 Task: In the  document performance Apply all border to the tabe with  'with box; Style line and width 1/4 pt 'Select Header and apply  'Italics' Select the text and align it to the  Center
Action: Mouse pressed left at (141, 164)
Screenshot: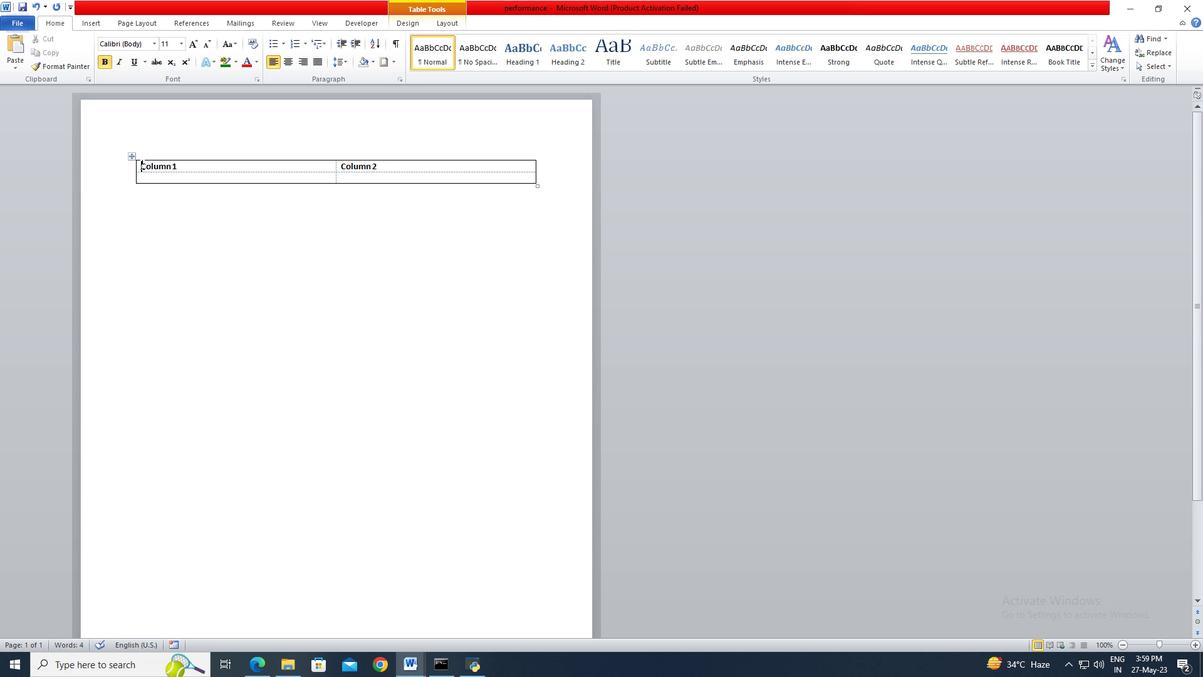 
Action: Key pressed ctrl+A
Screenshot: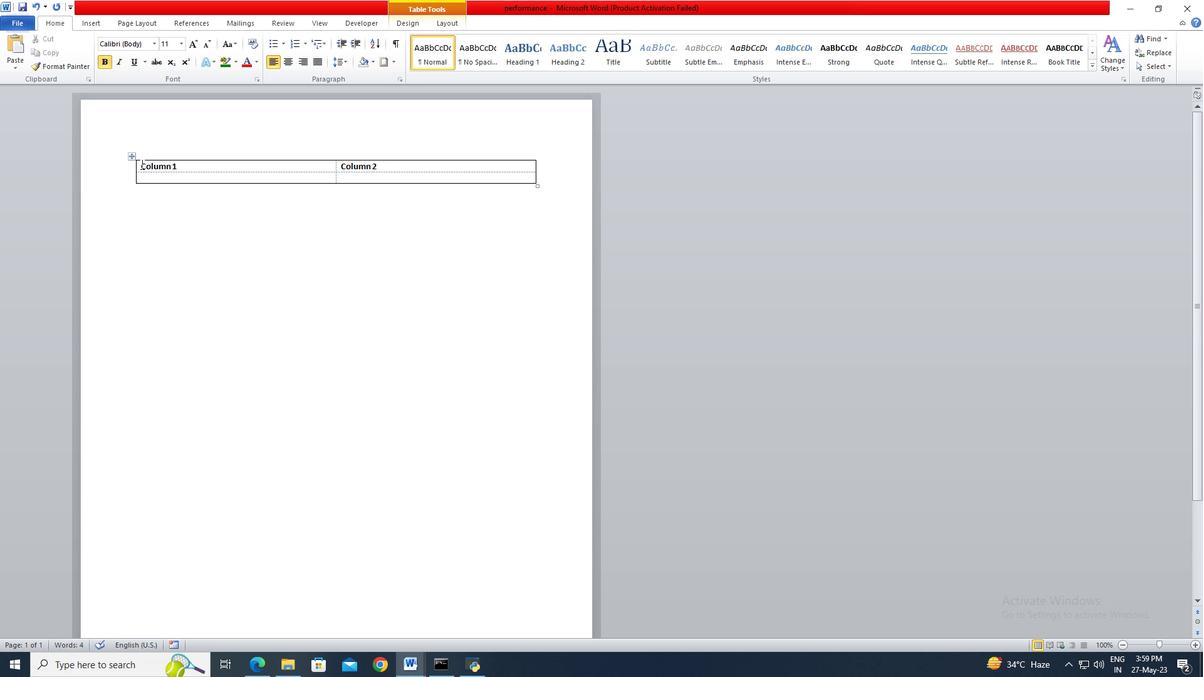 
Action: Mouse moved to (380, 66)
Screenshot: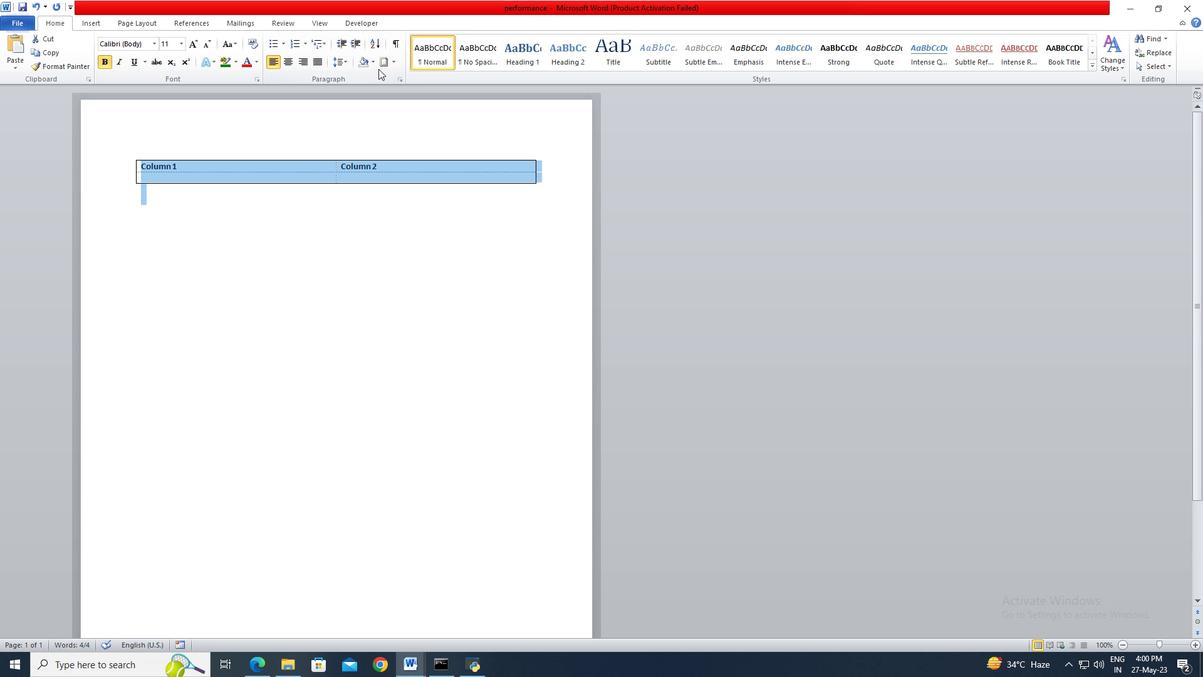 
Action: Mouse pressed left at (380, 66)
Screenshot: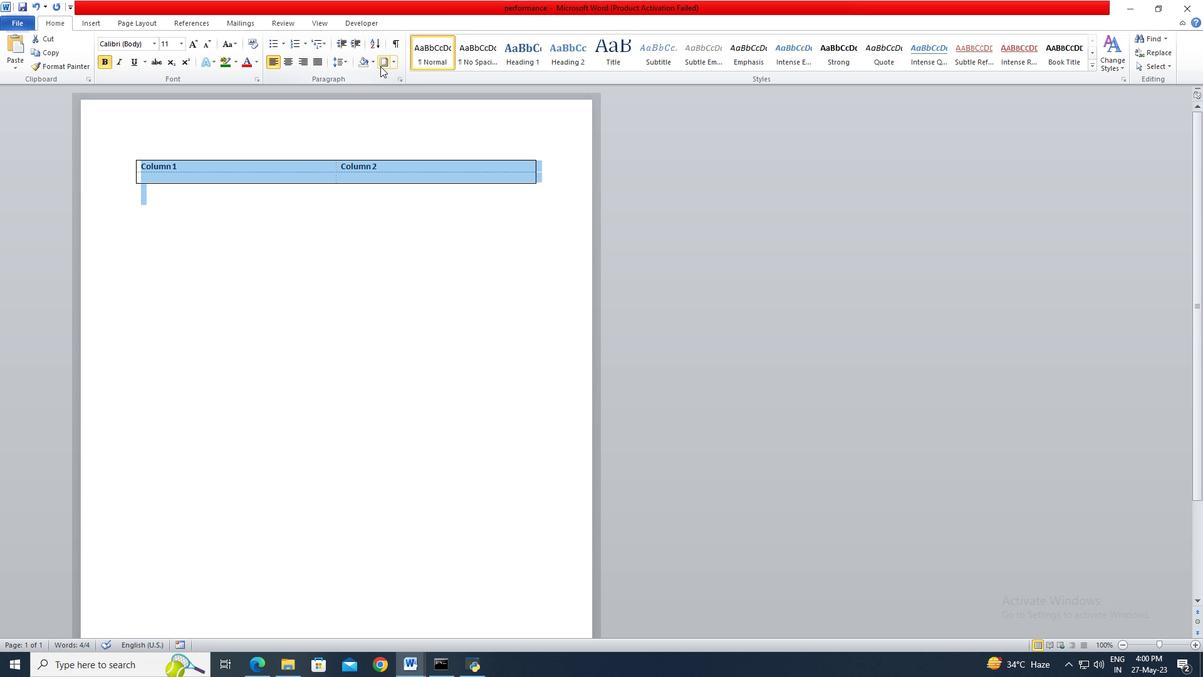 
Action: Mouse moved to (455, 285)
Screenshot: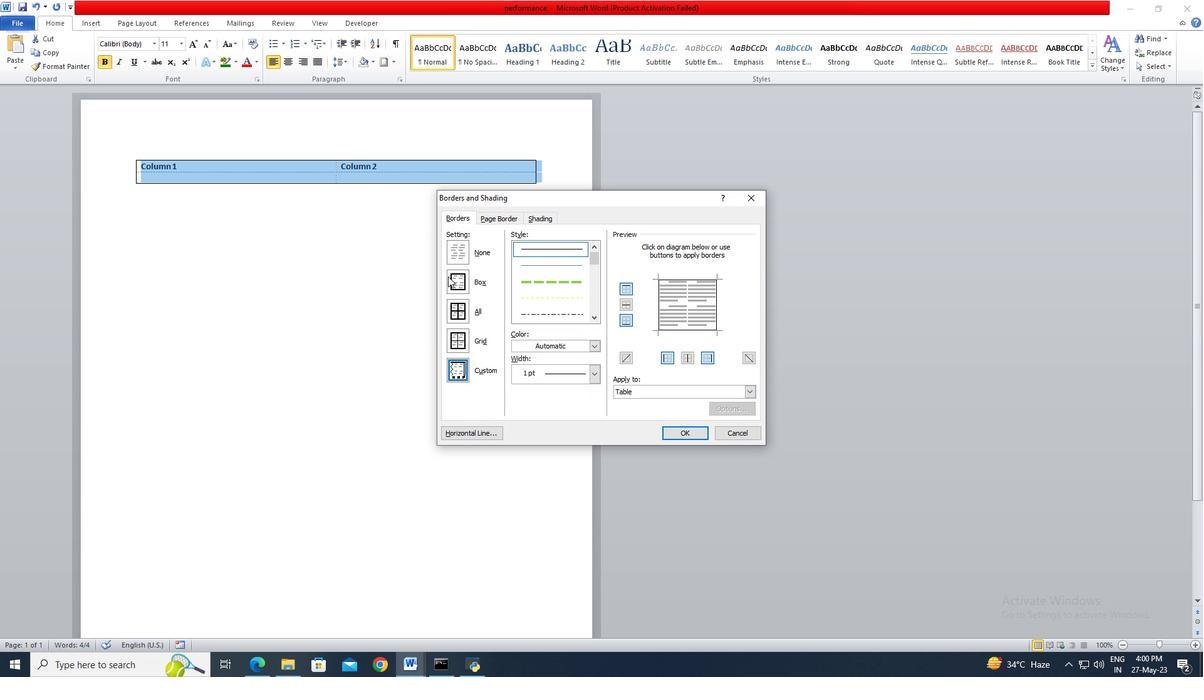 
Action: Mouse pressed left at (455, 285)
Screenshot: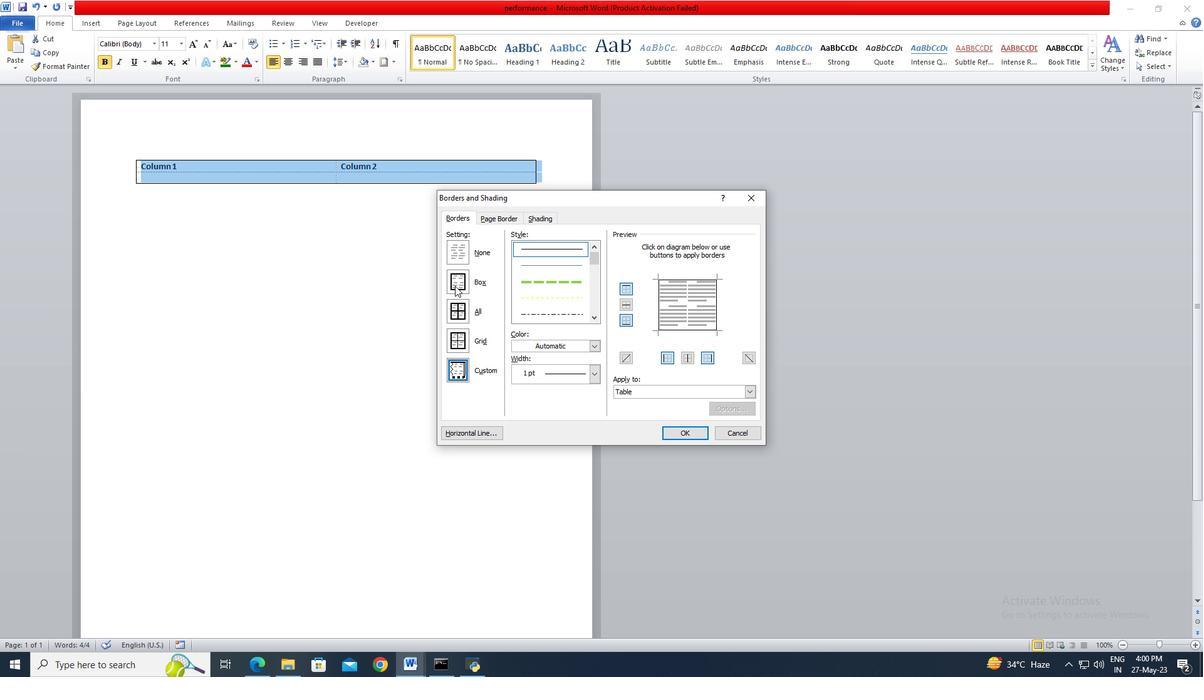 
Action: Mouse moved to (531, 248)
Screenshot: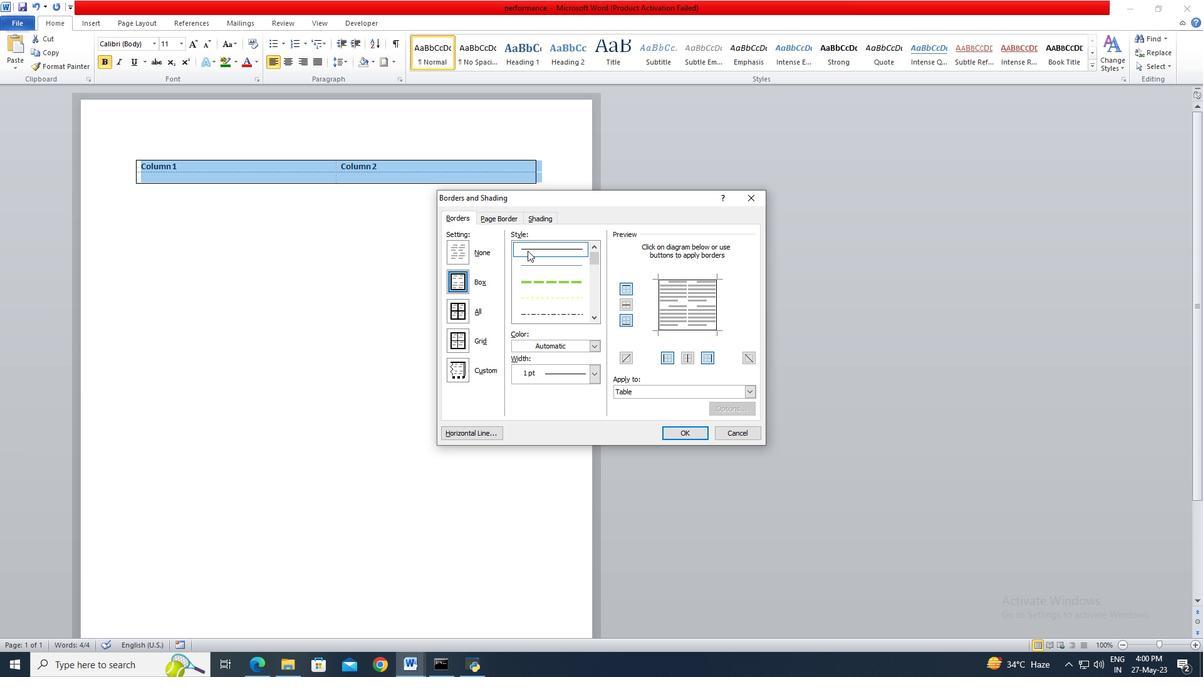 
Action: Mouse pressed left at (531, 248)
Screenshot: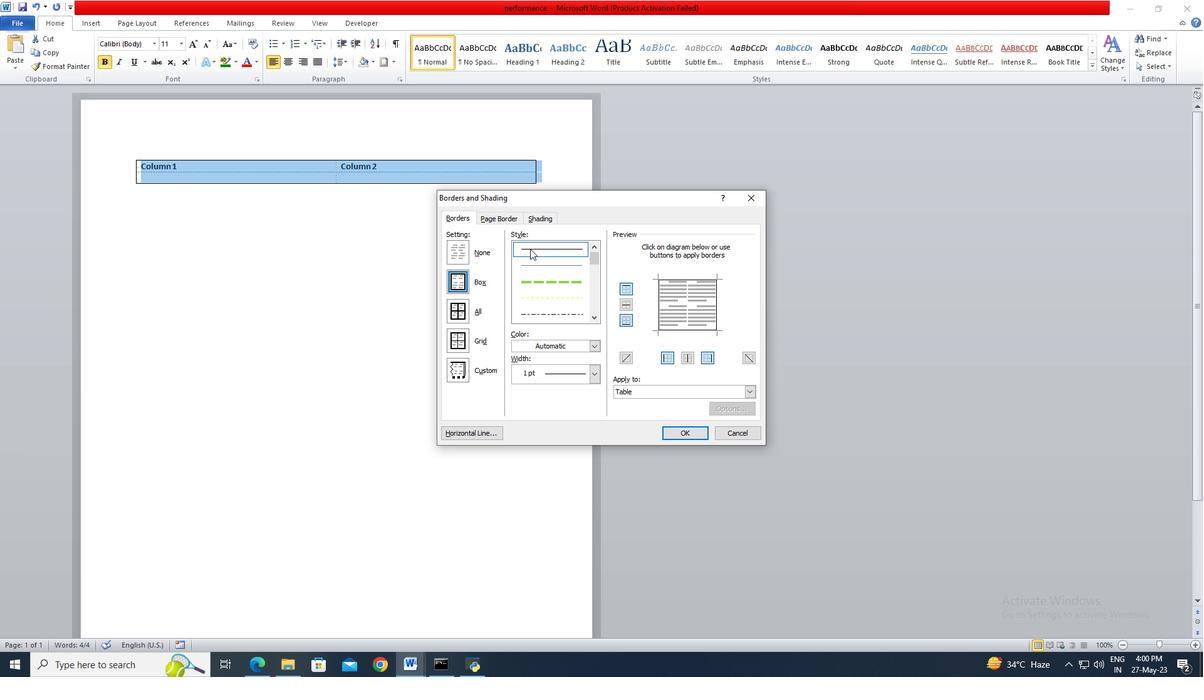 
Action: Mouse moved to (594, 375)
Screenshot: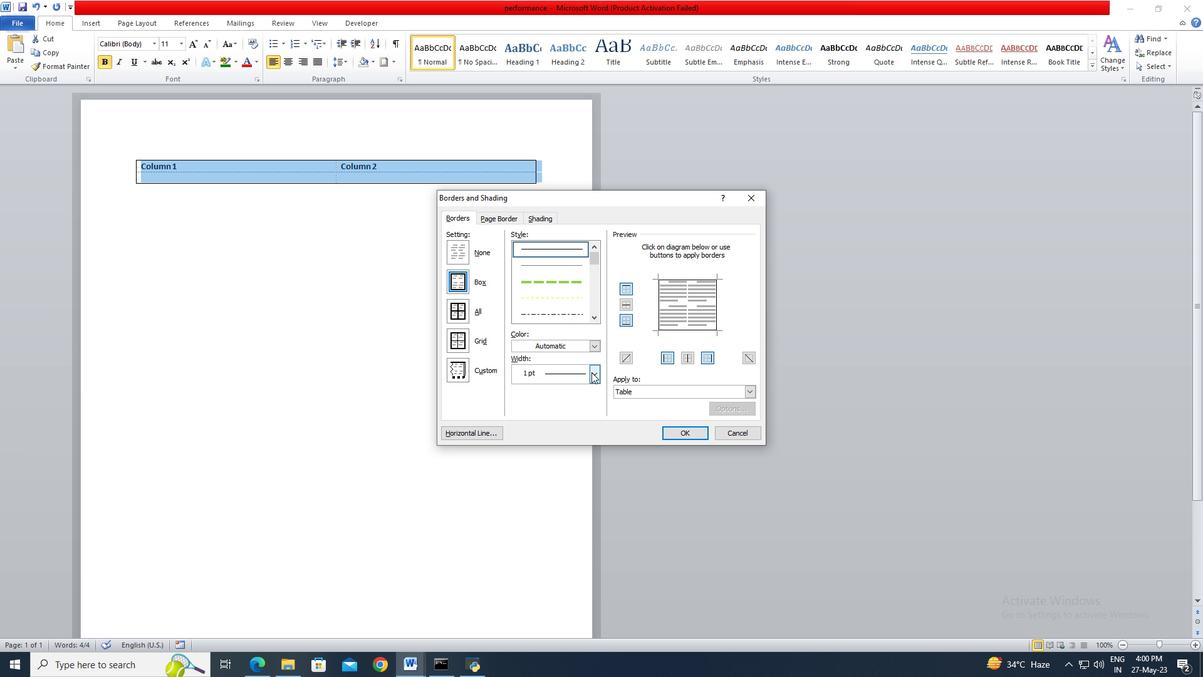 
Action: Mouse pressed left at (594, 375)
Screenshot: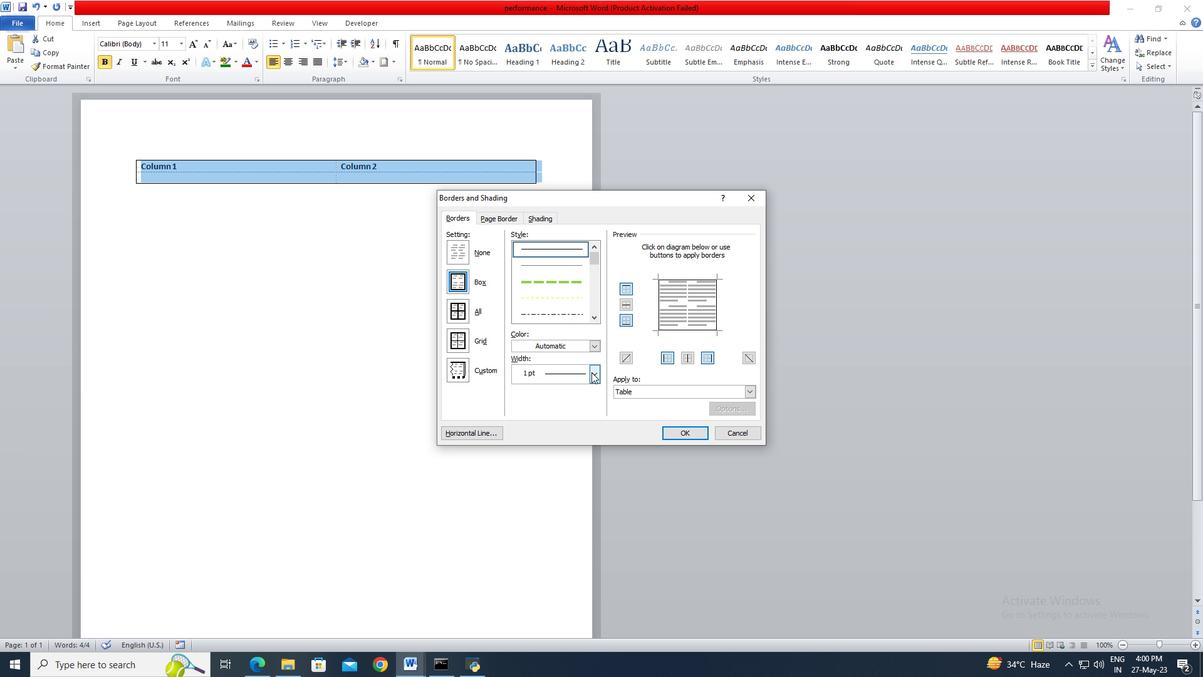 
Action: Mouse moved to (589, 391)
Screenshot: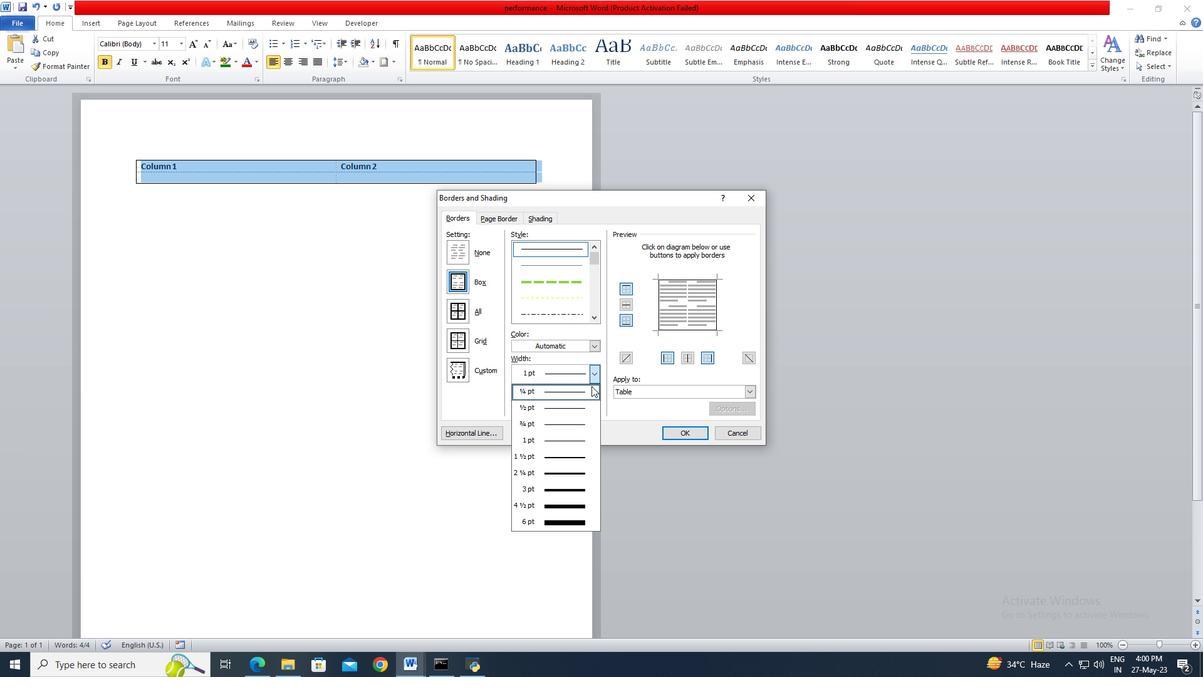 
Action: Mouse pressed left at (589, 391)
Screenshot: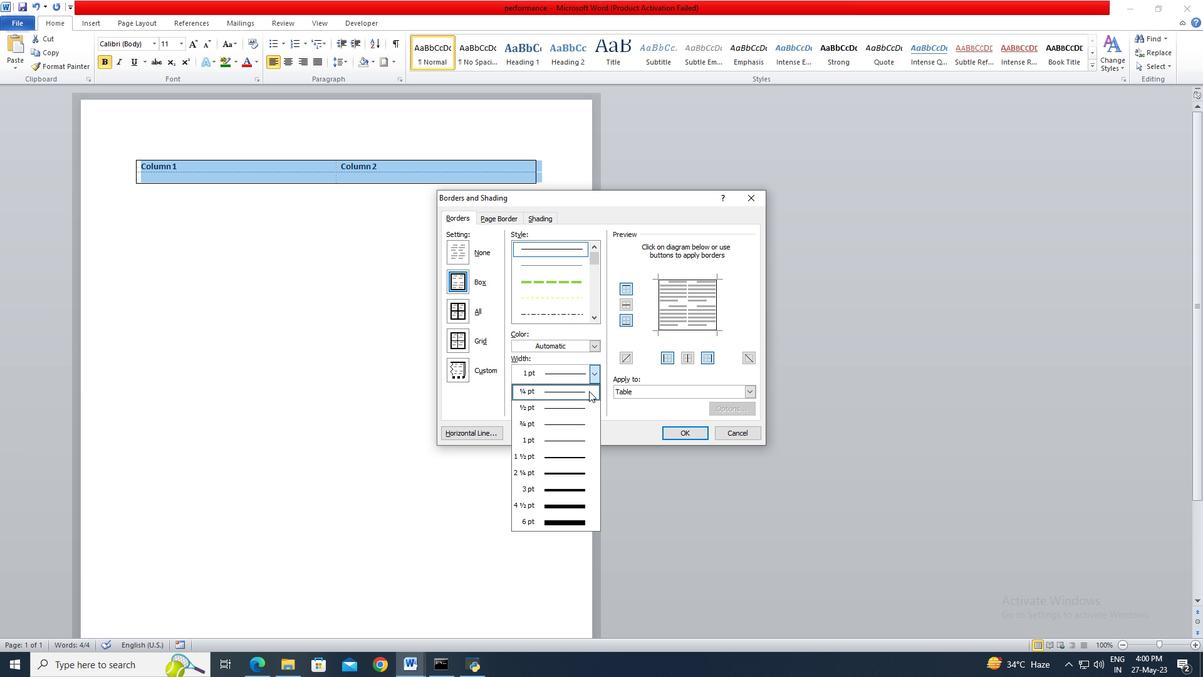 
Action: Mouse moved to (691, 432)
Screenshot: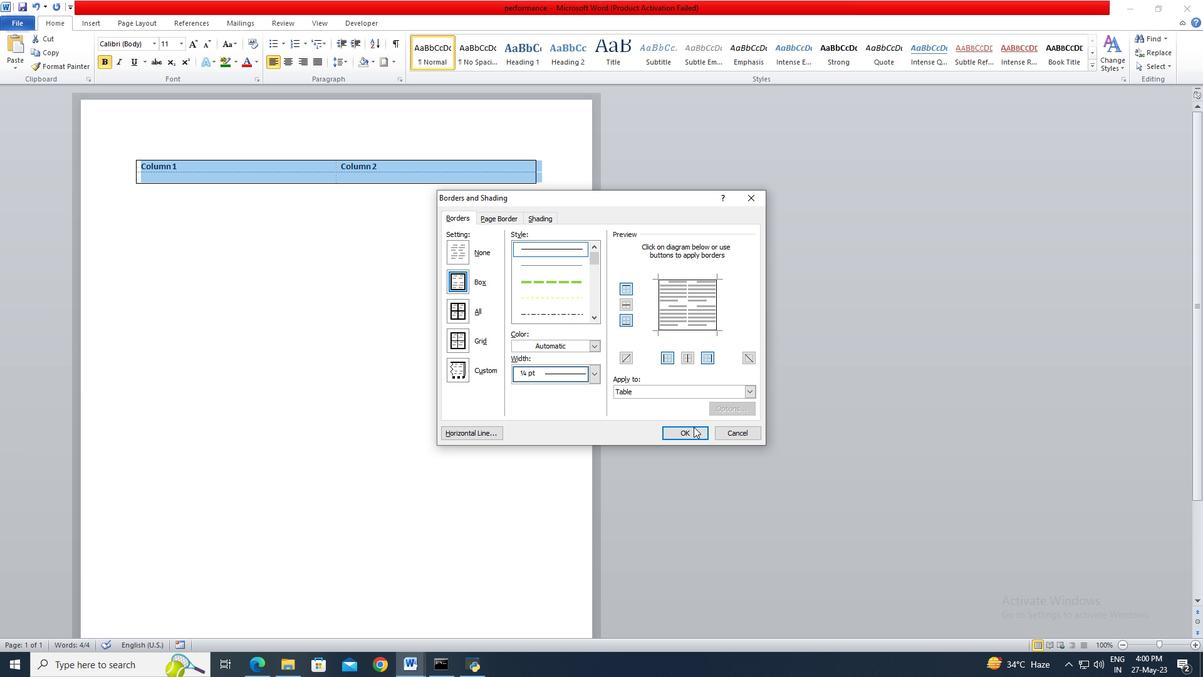 
Action: Mouse pressed left at (691, 432)
Screenshot: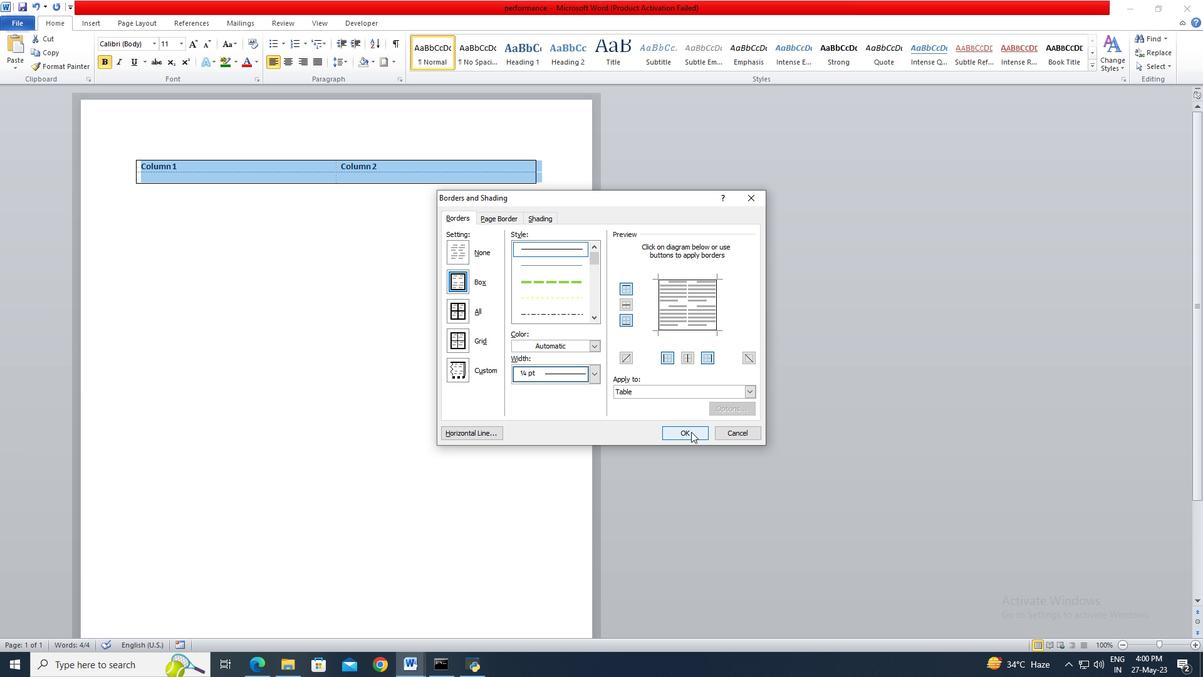 
Action: Mouse moved to (142, 164)
Screenshot: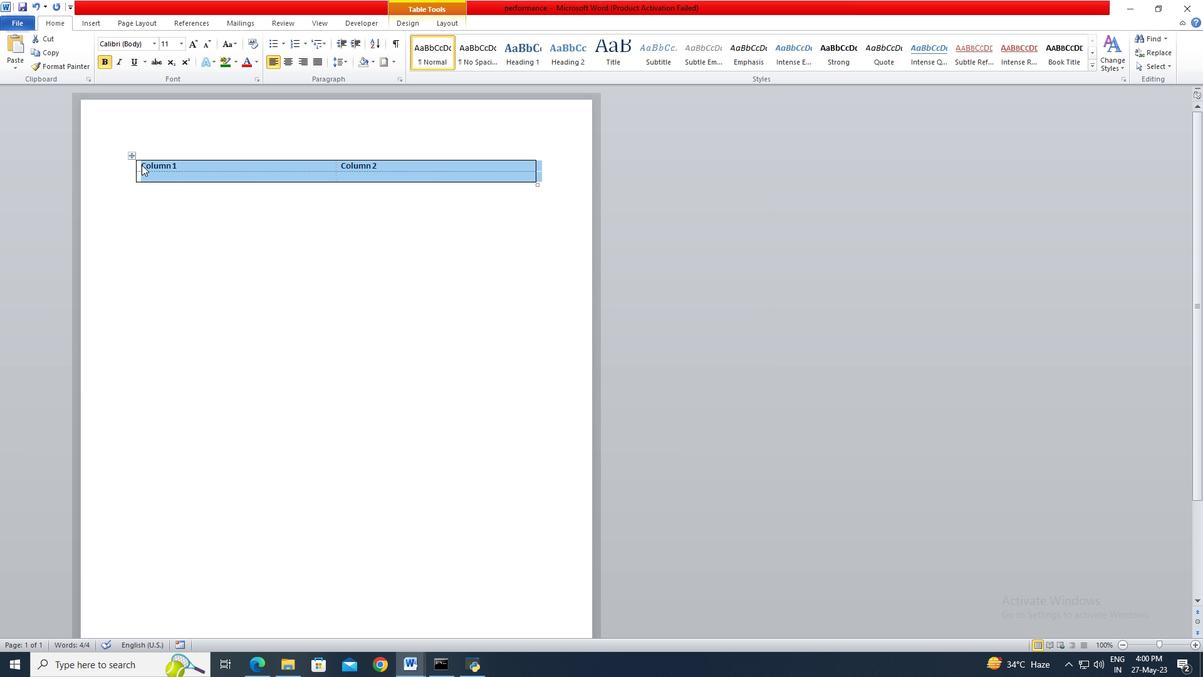 
Action: Mouse pressed left at (142, 164)
Screenshot: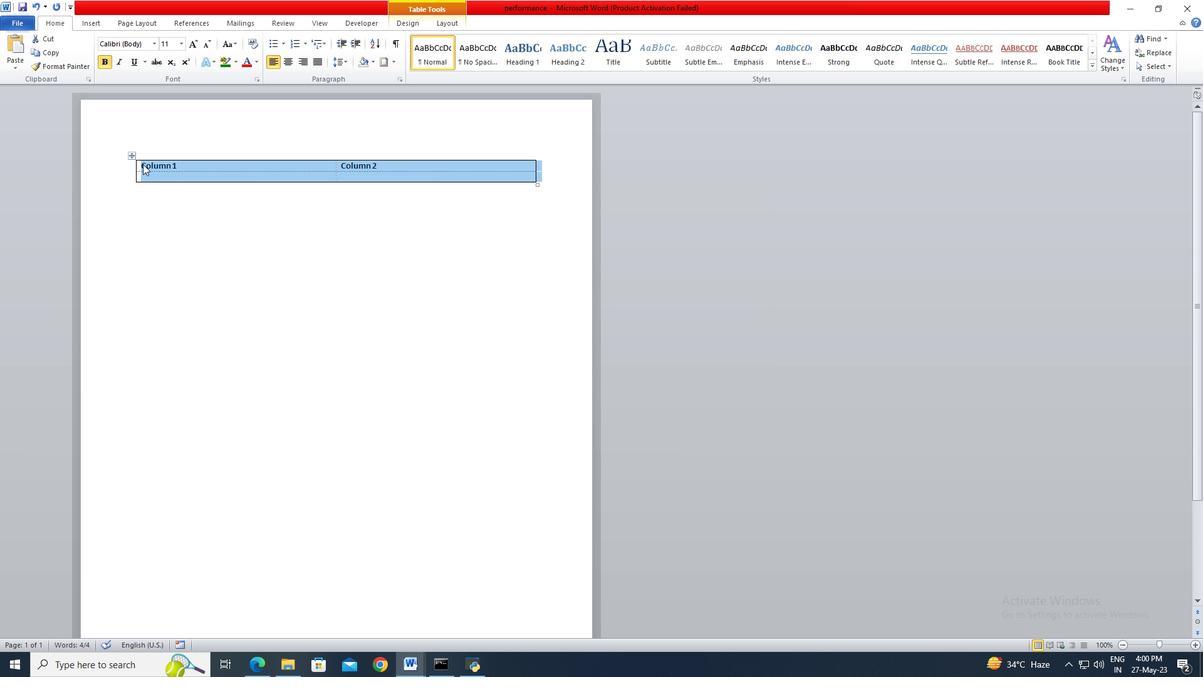 
Action: Key pressed <Key.shift><Key.right><Key.end><Key.end>
Screenshot: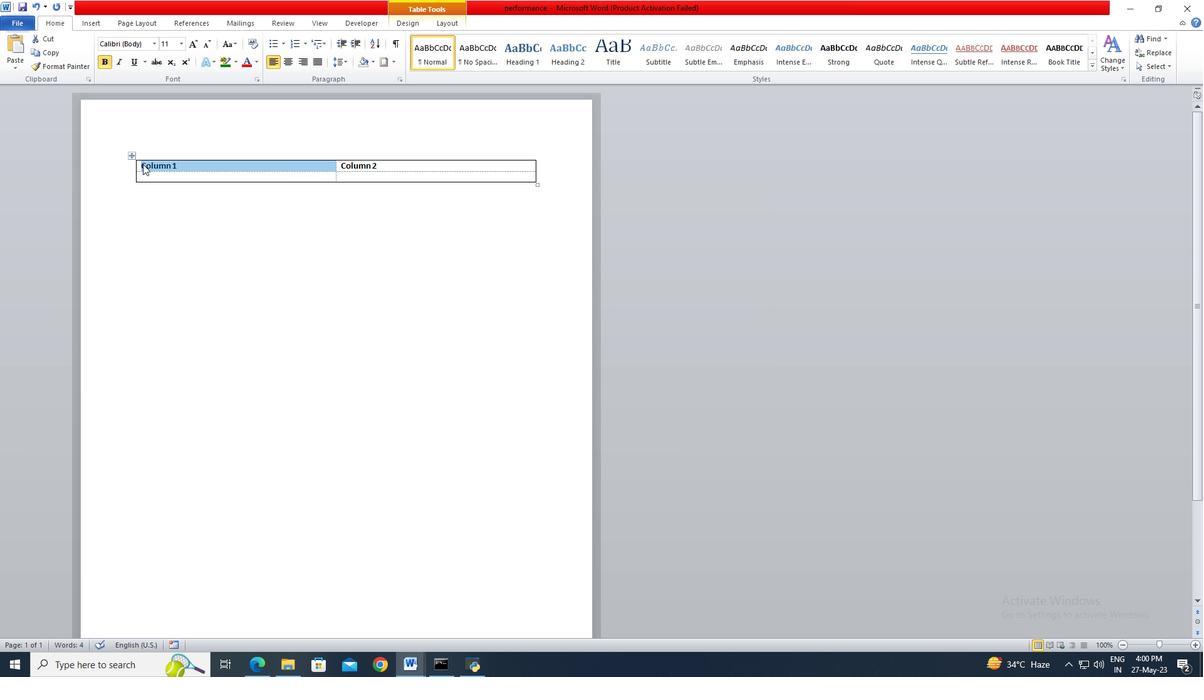
Action: Mouse moved to (121, 62)
Screenshot: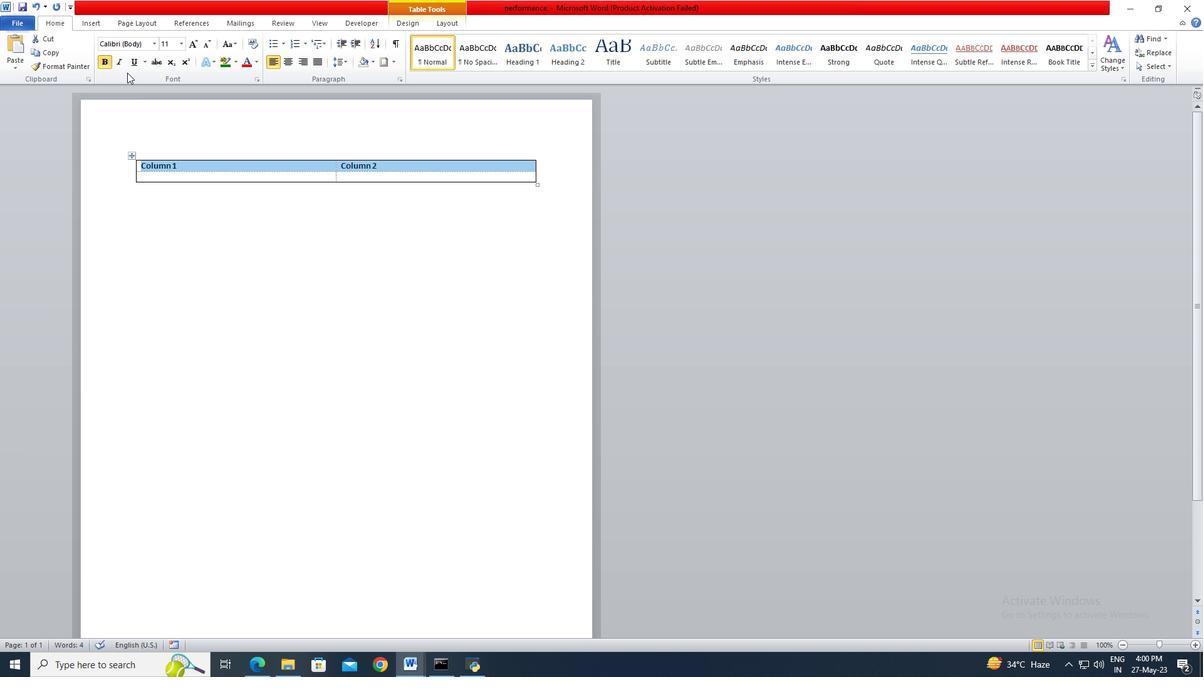 
Action: Mouse pressed left at (121, 62)
Screenshot: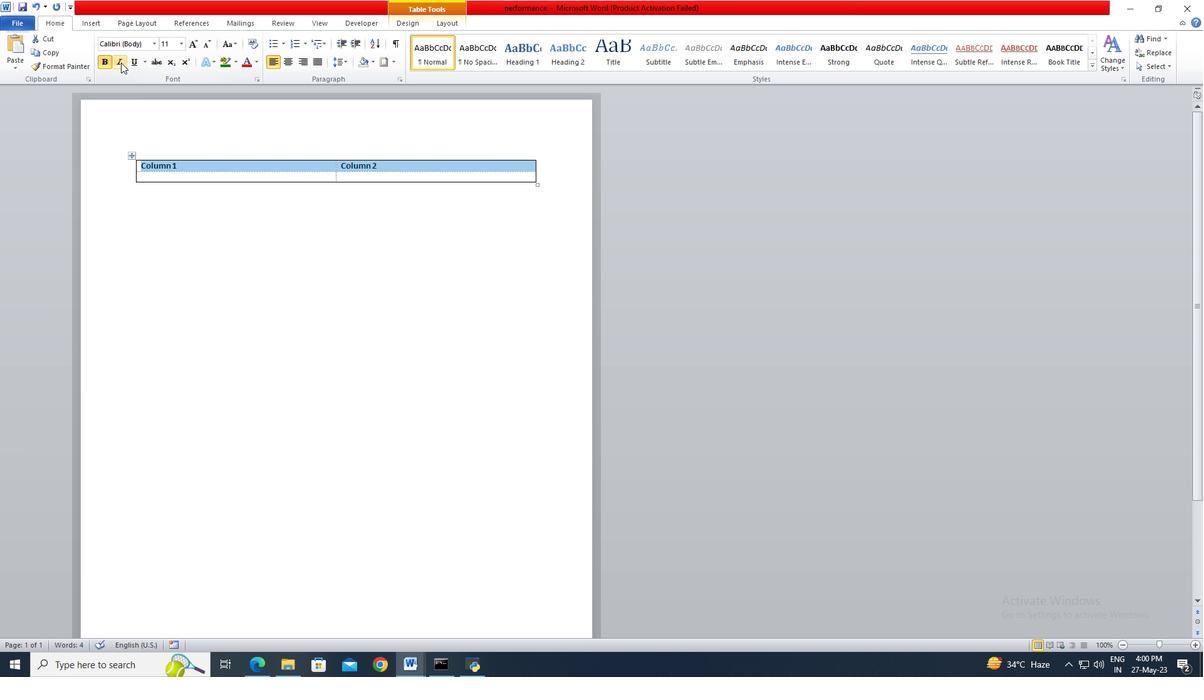 
Action: Mouse moved to (257, 158)
Screenshot: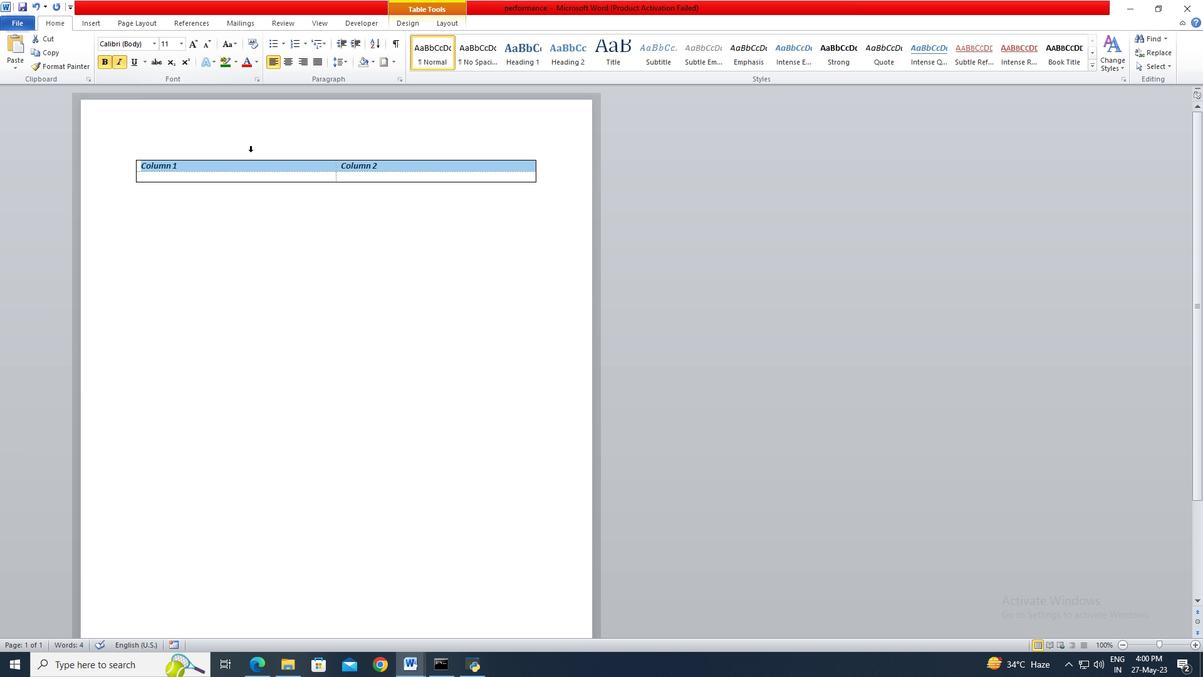 
Action: Key pressed ctrl+A
Screenshot: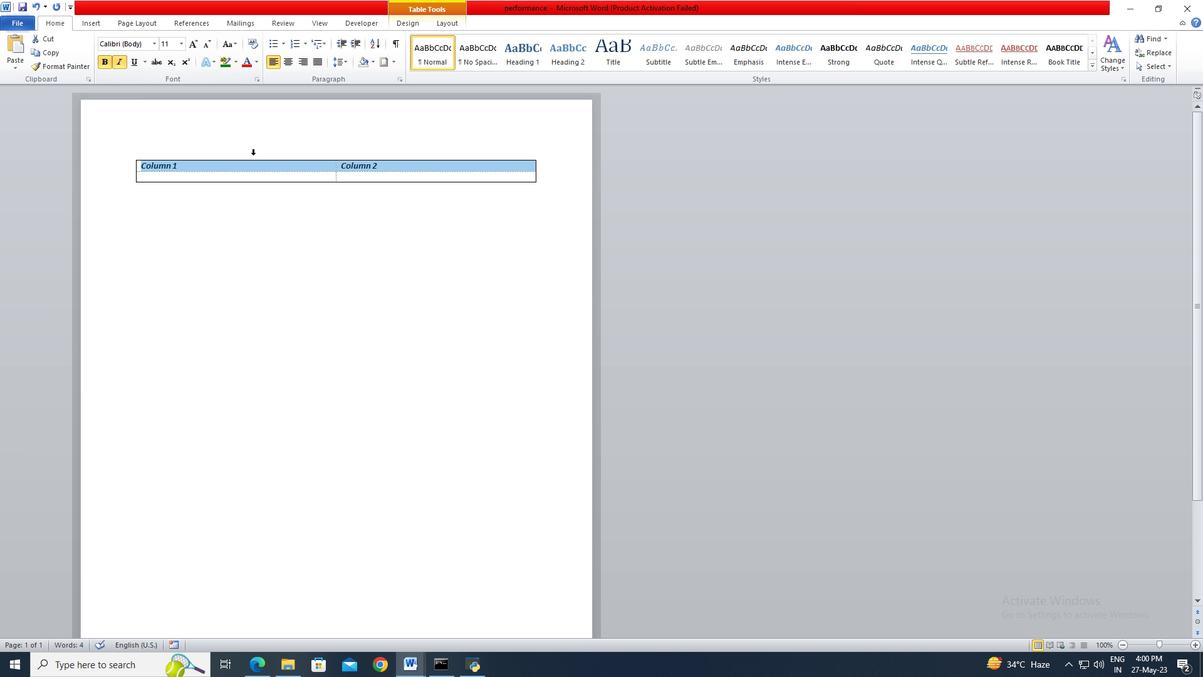 
Action: Mouse moved to (292, 65)
Screenshot: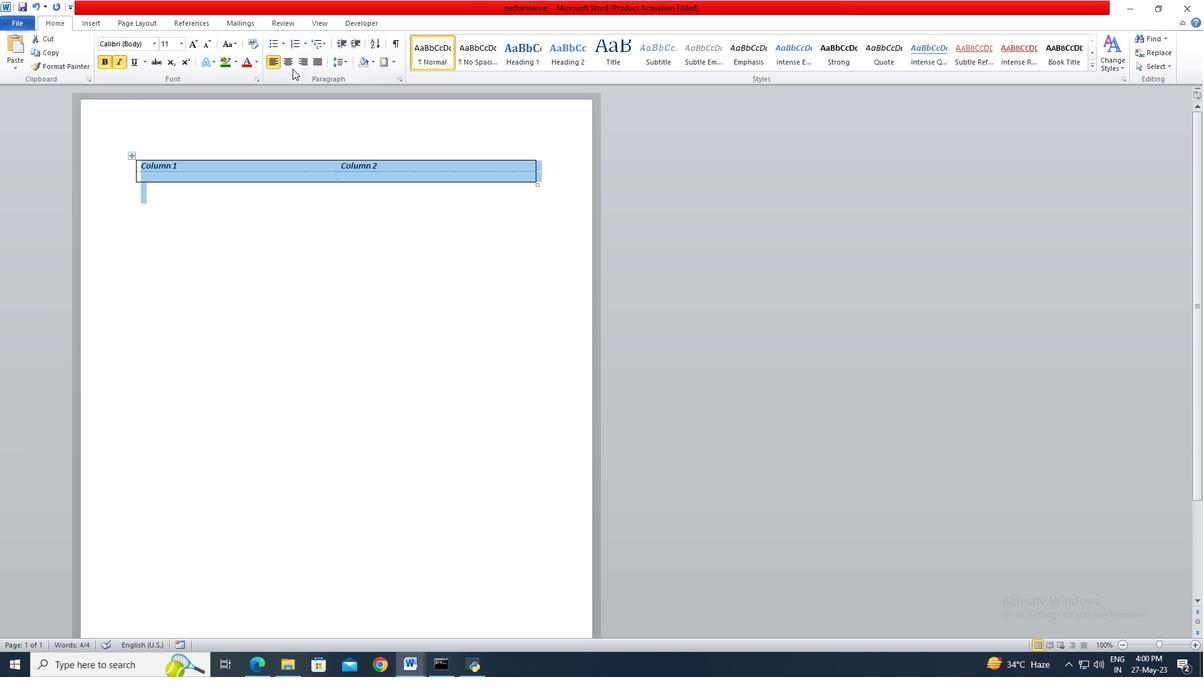 
Action: Mouse pressed left at (292, 65)
Screenshot: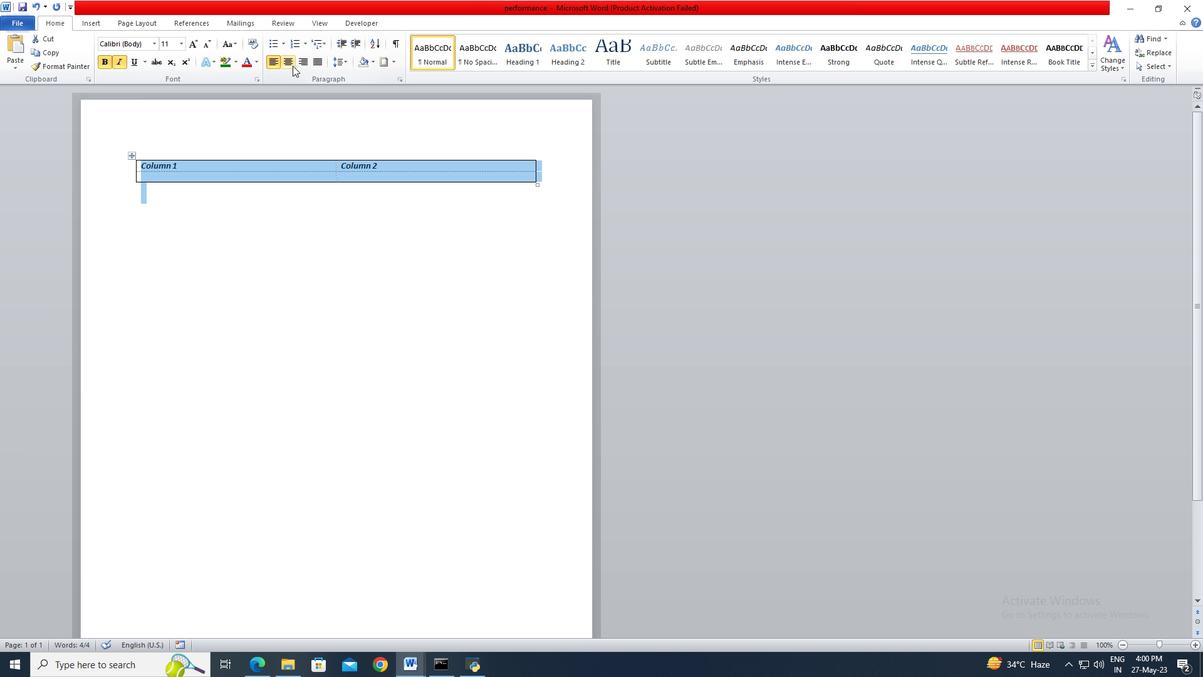 
Action: Mouse moved to (282, 187)
Screenshot: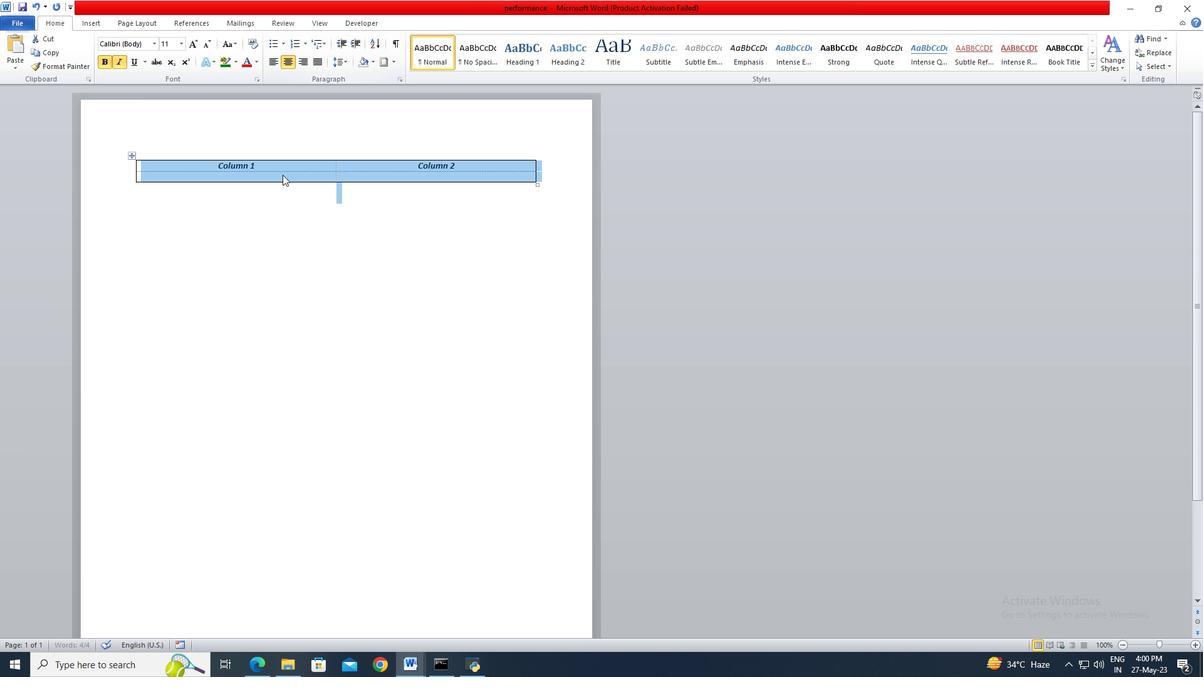 
Action: Mouse pressed left at (282, 187)
Screenshot: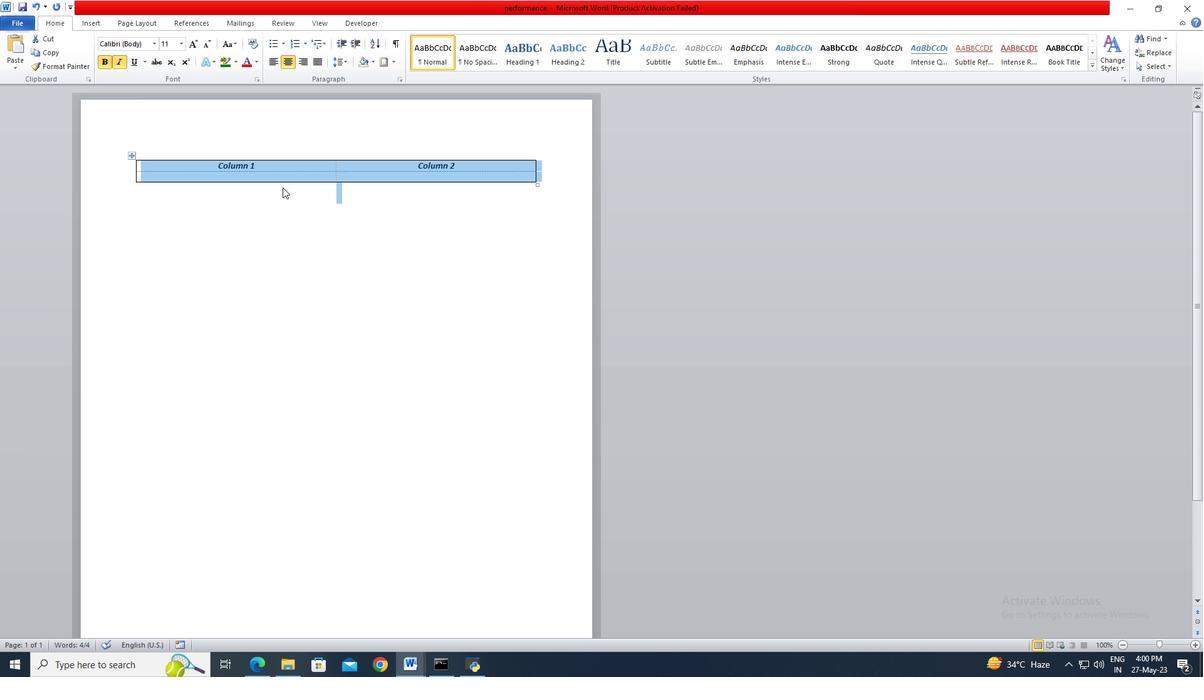 
